 Task: Add Irwin Naturals Nitric Oxide Pre Sport to the cart.
Action: Mouse moved to (312, 132)
Screenshot: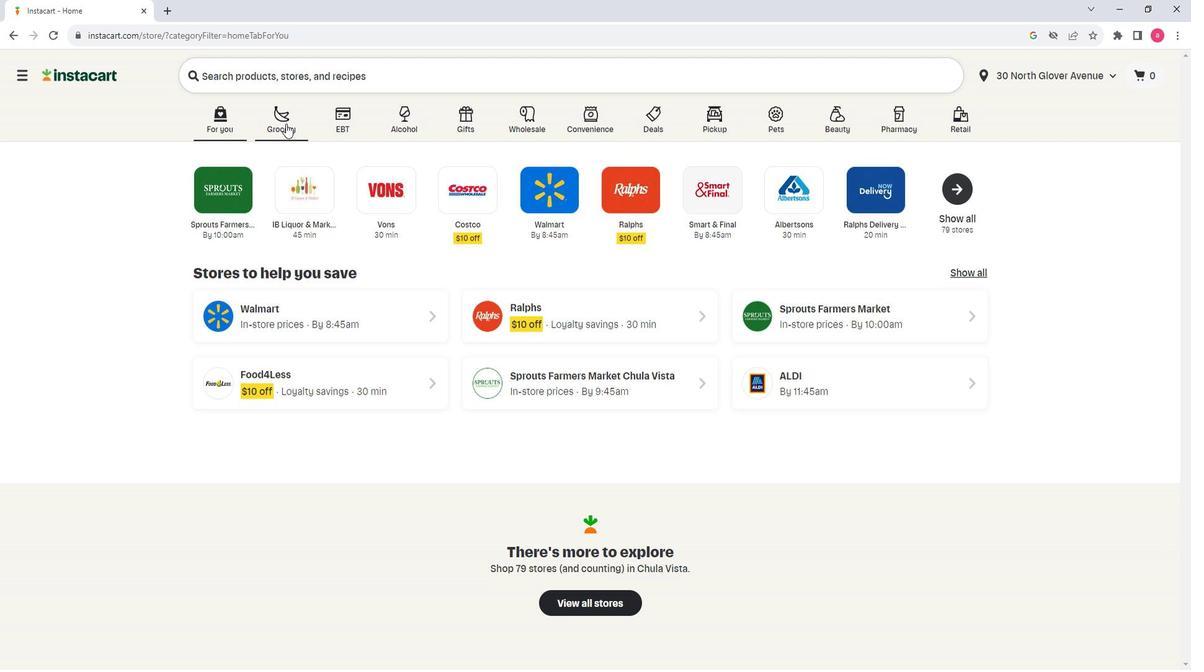 
Action: Mouse pressed left at (312, 132)
Screenshot: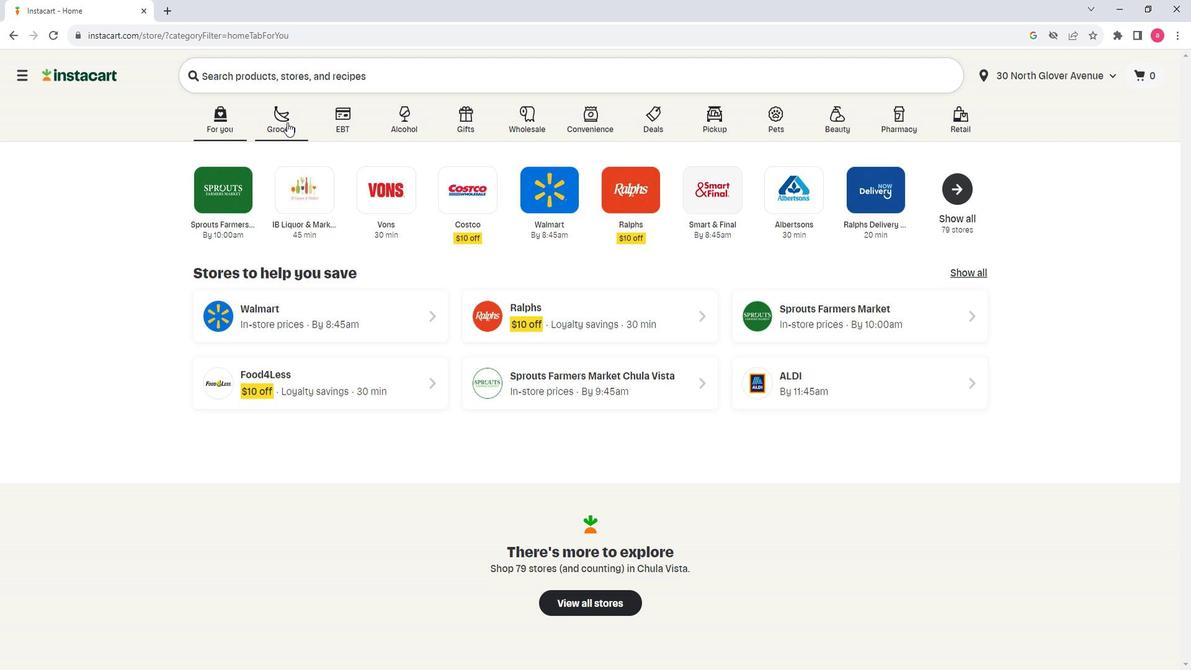 
Action: Mouse moved to (437, 362)
Screenshot: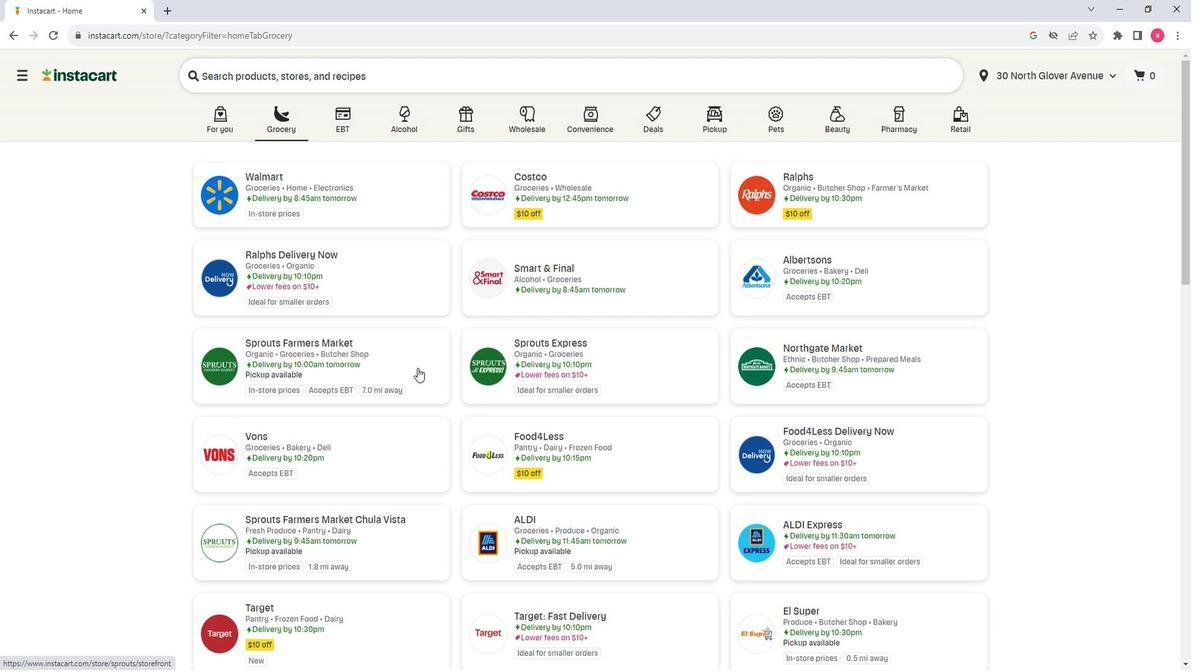 
Action: Mouse pressed left at (437, 362)
Screenshot: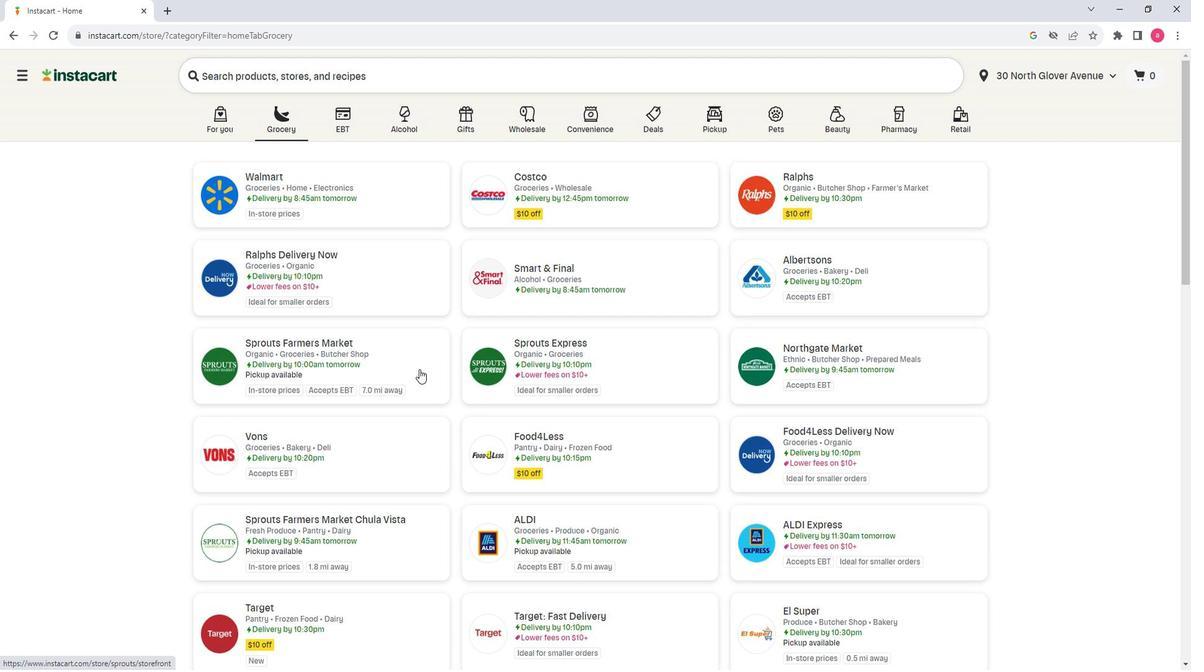 
Action: Mouse moved to (180, 362)
Screenshot: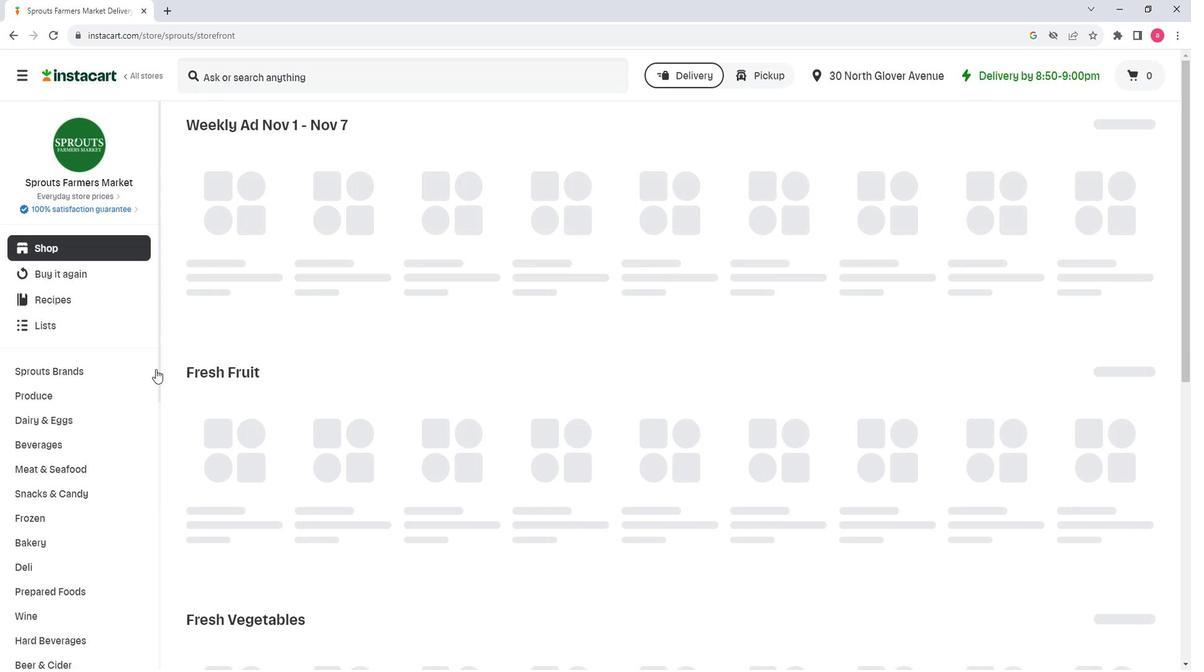 
Action: Mouse scrolled (180, 362) with delta (0, 0)
Screenshot: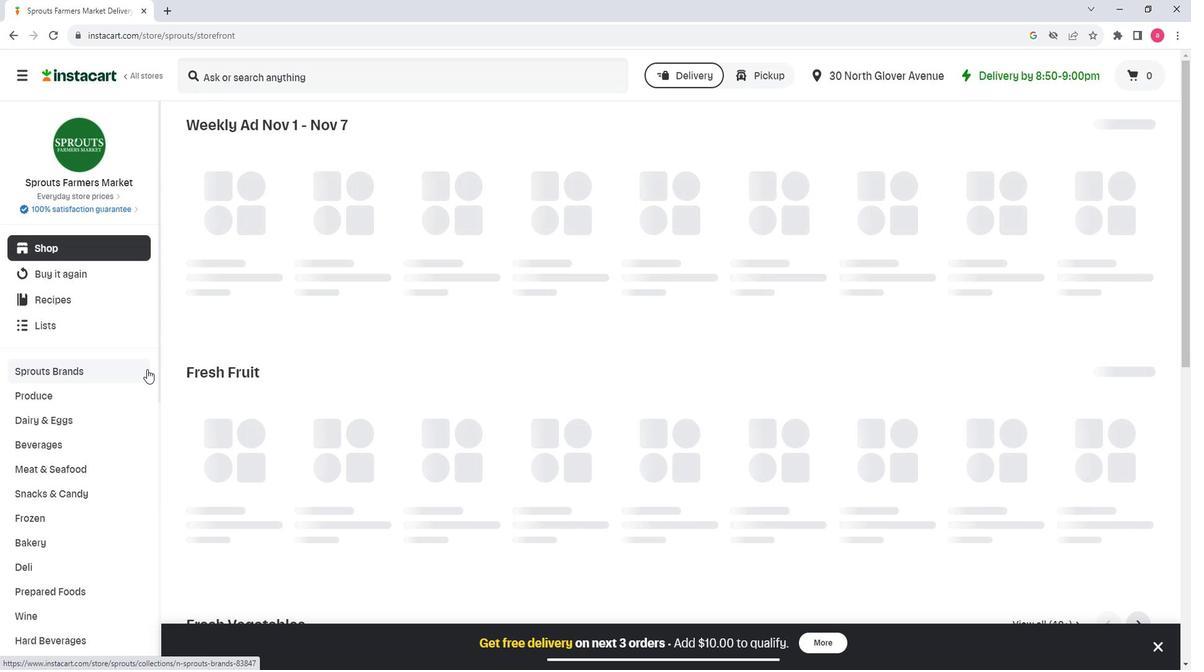 
Action: Mouse scrolled (180, 362) with delta (0, 0)
Screenshot: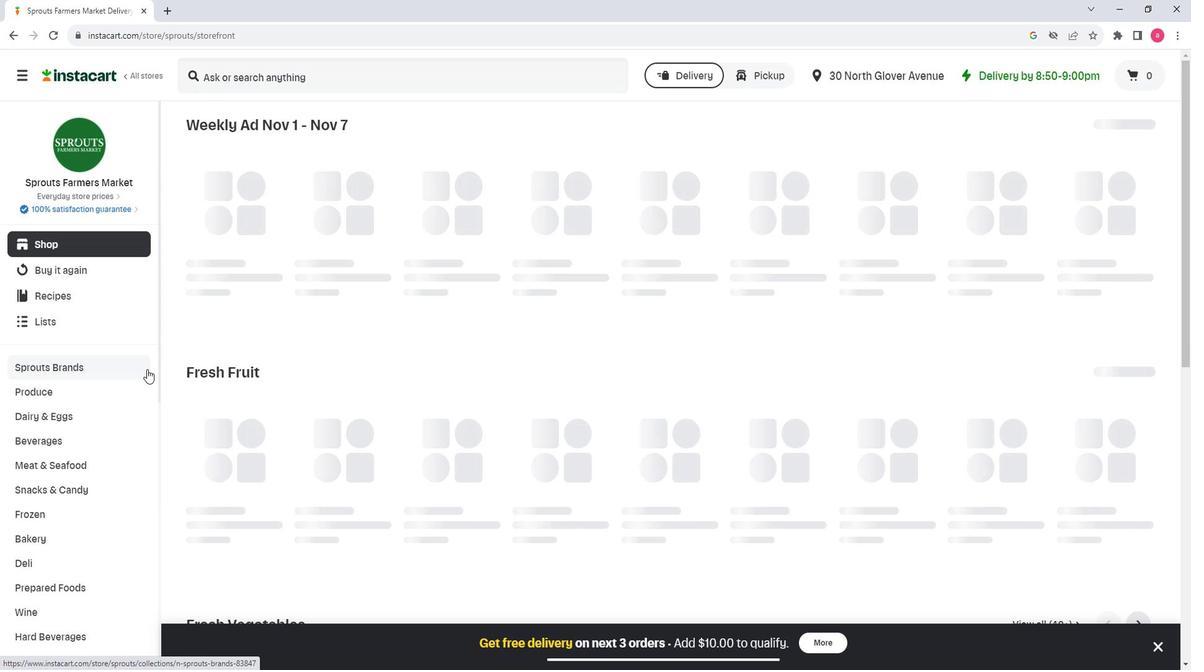 
Action: Mouse moved to (179, 364)
Screenshot: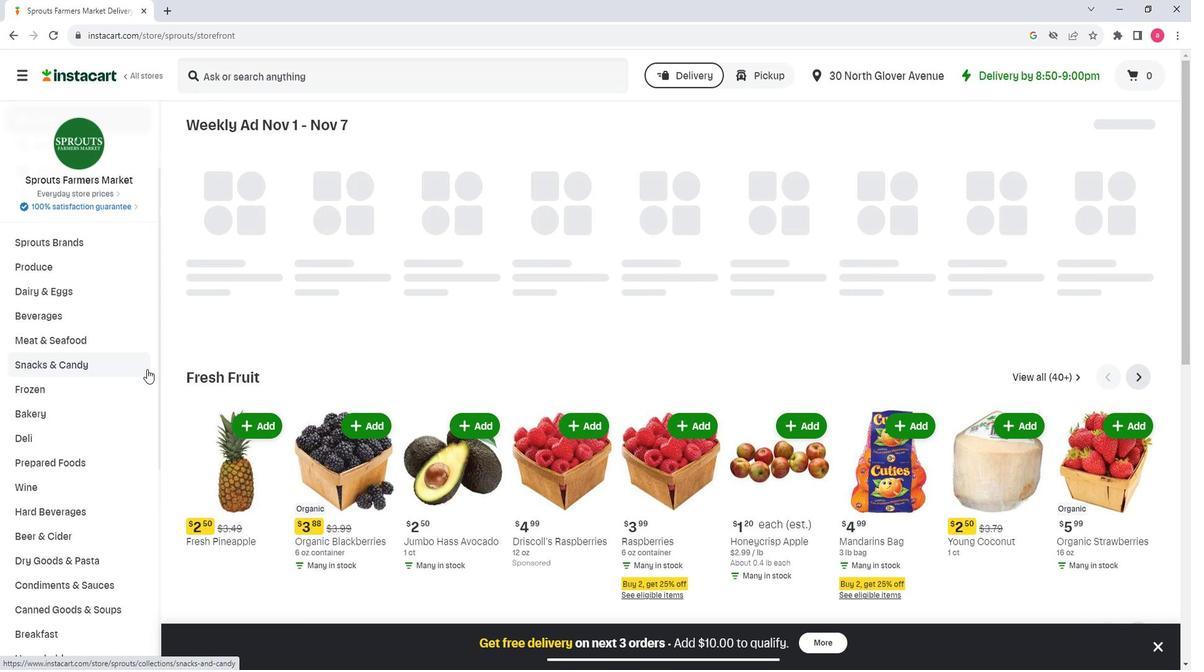 
Action: Mouse scrolled (179, 364) with delta (0, 0)
Screenshot: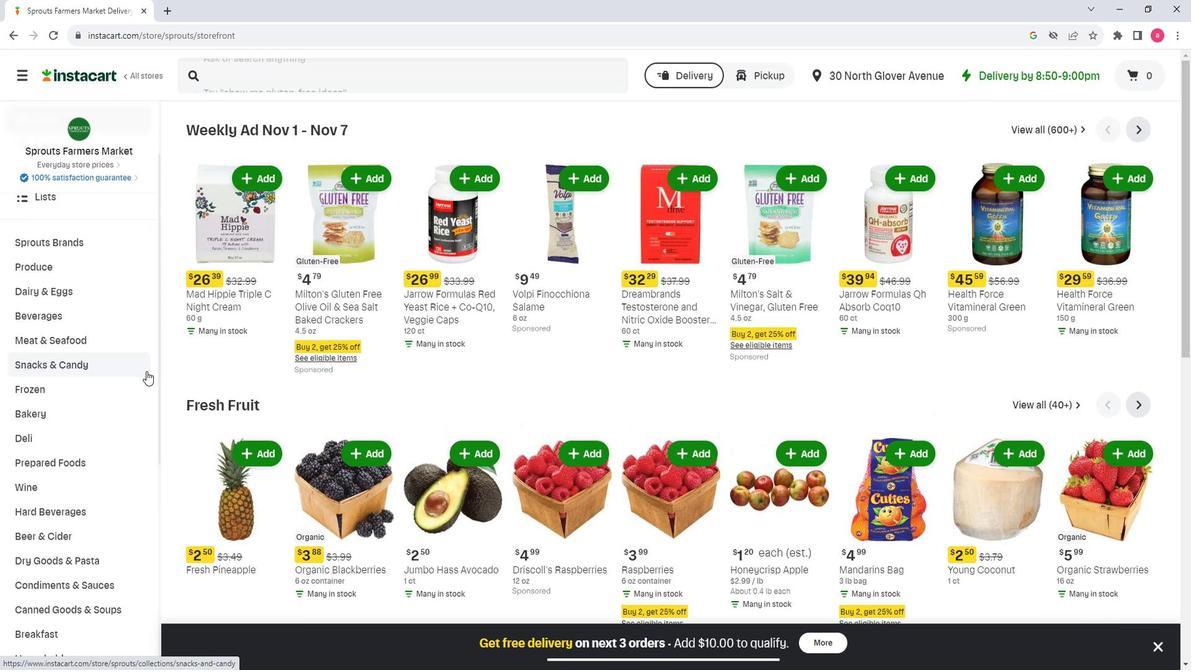 
Action: Mouse scrolled (179, 364) with delta (0, 0)
Screenshot: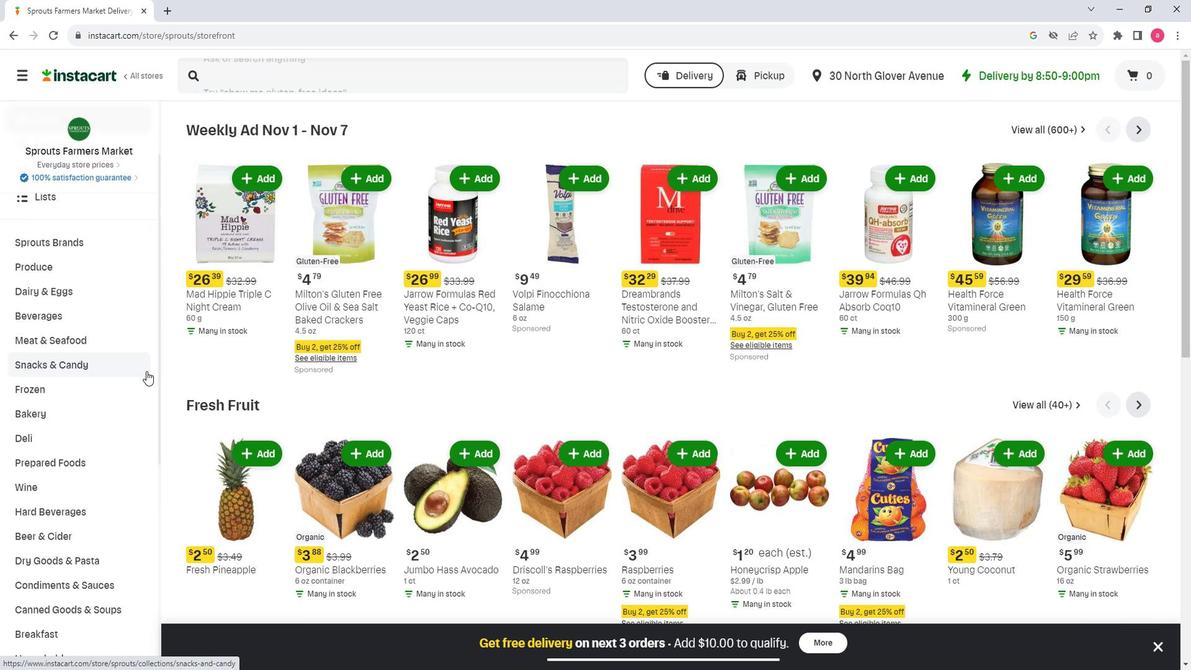 
Action: Mouse scrolled (179, 364) with delta (0, 0)
Screenshot: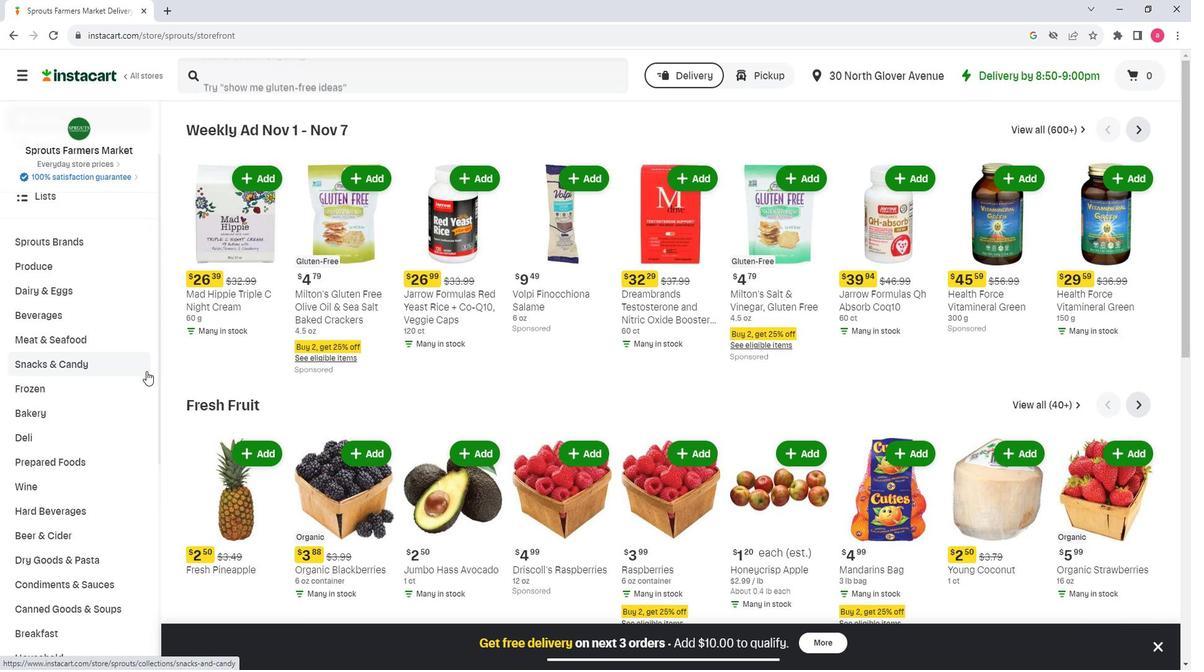 
Action: Mouse moved to (144, 452)
Screenshot: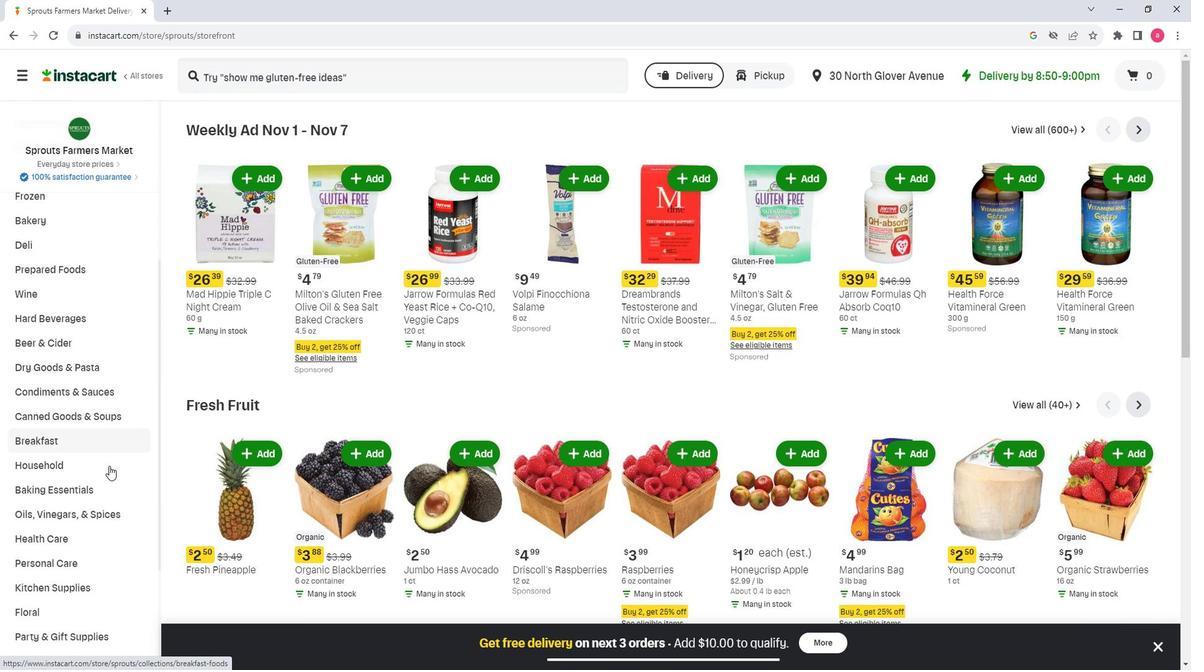 
Action: Mouse scrolled (144, 452) with delta (0, 0)
Screenshot: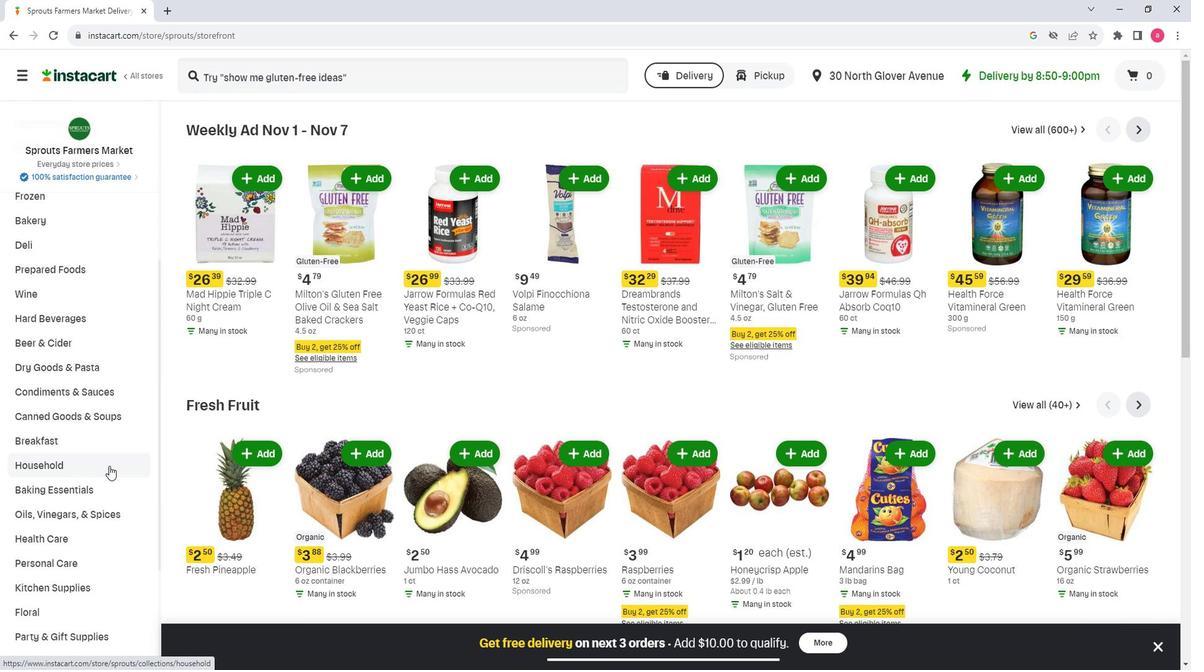 
Action: Mouse scrolled (144, 452) with delta (0, 0)
Screenshot: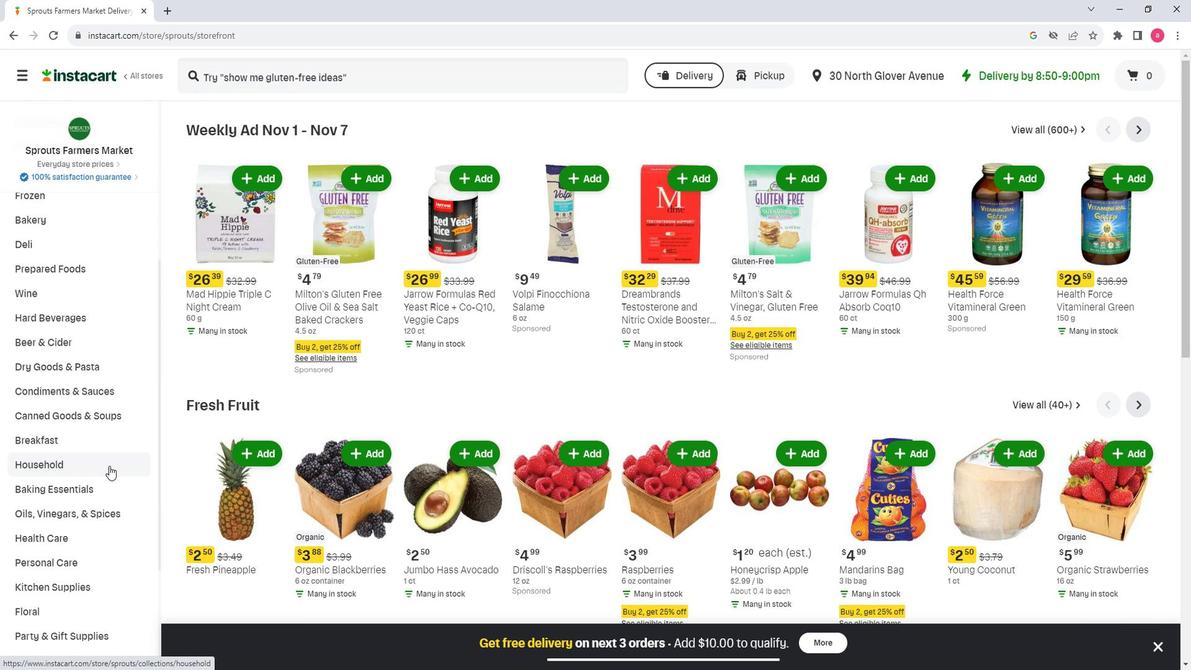
Action: Mouse scrolled (144, 452) with delta (0, 0)
Screenshot: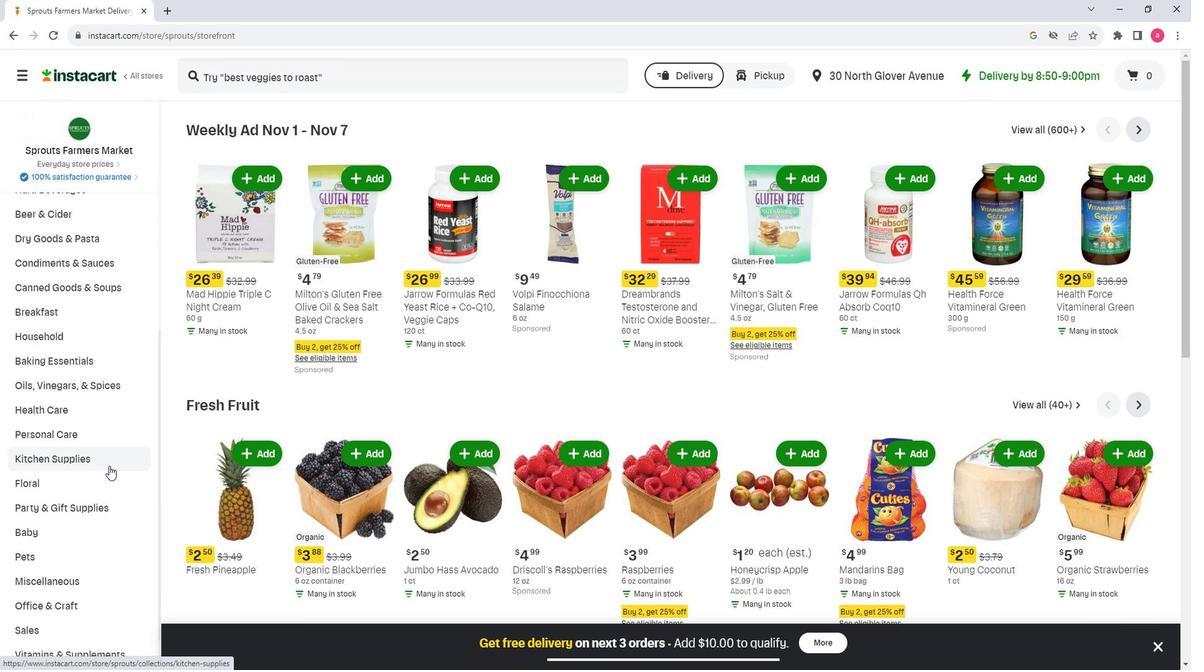 
Action: Mouse scrolled (144, 452) with delta (0, 0)
Screenshot: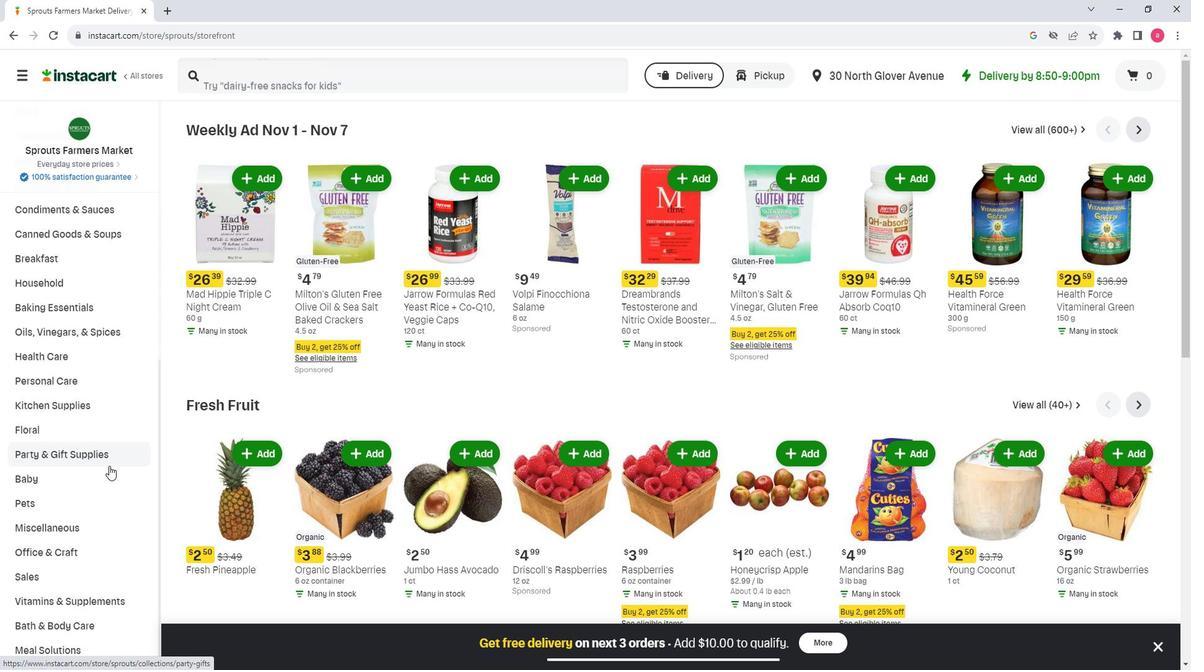 
Action: Mouse moved to (129, 356)
Screenshot: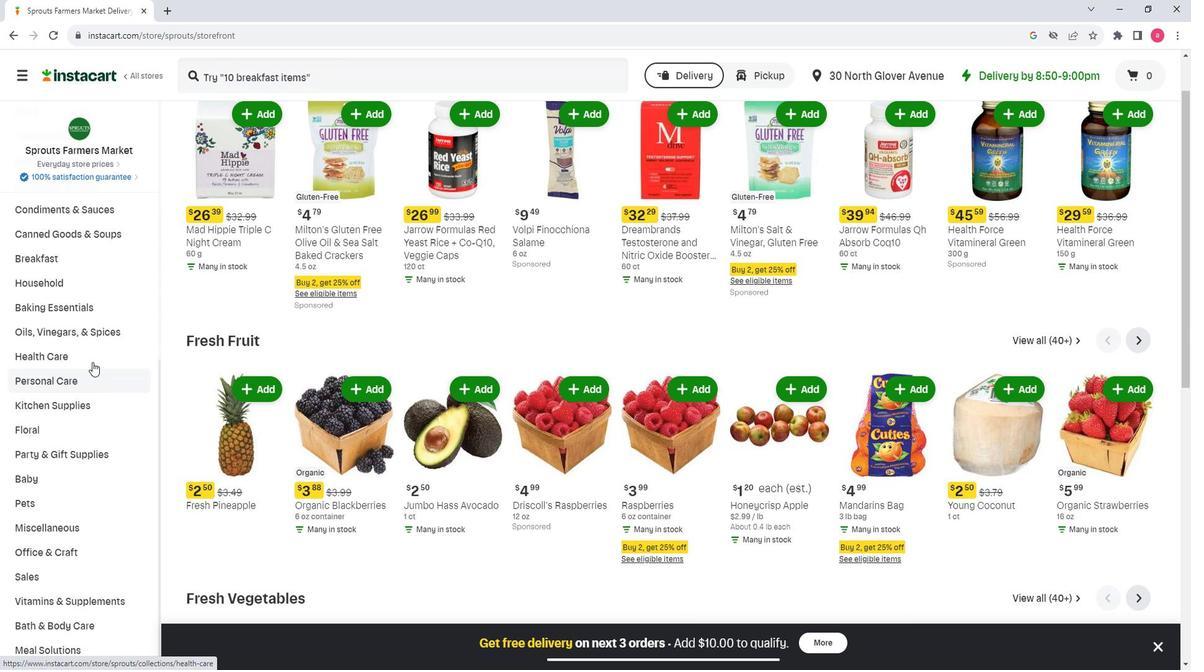 
Action: Mouse pressed left at (129, 356)
Screenshot: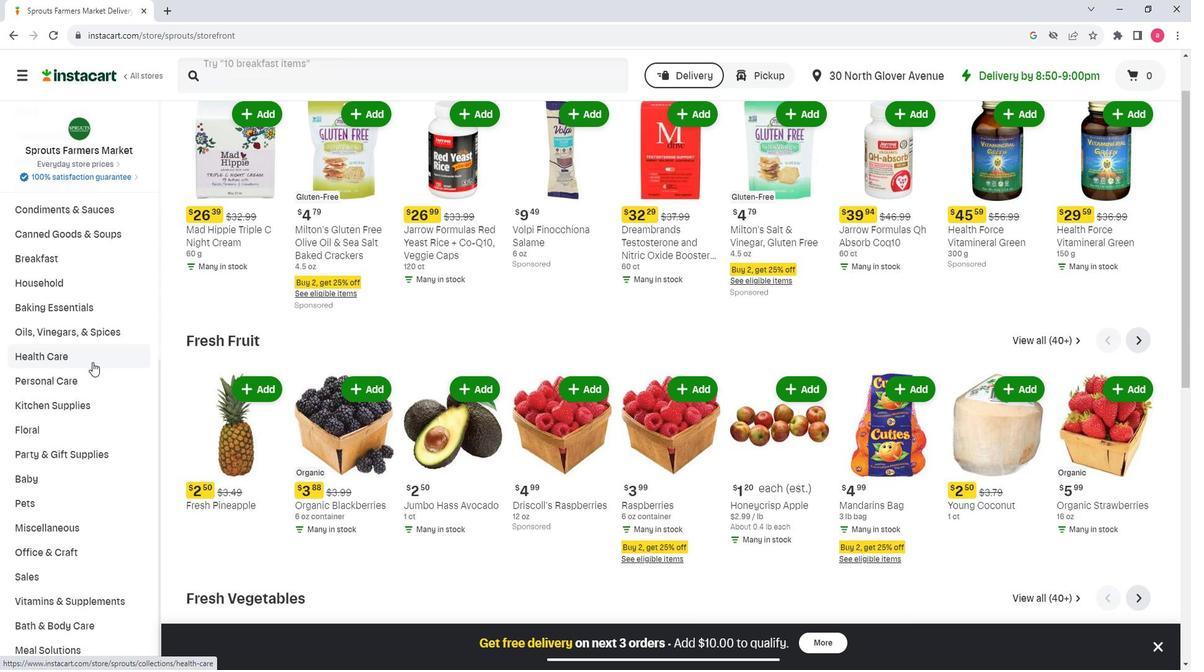 
Action: Mouse moved to (859, 165)
Screenshot: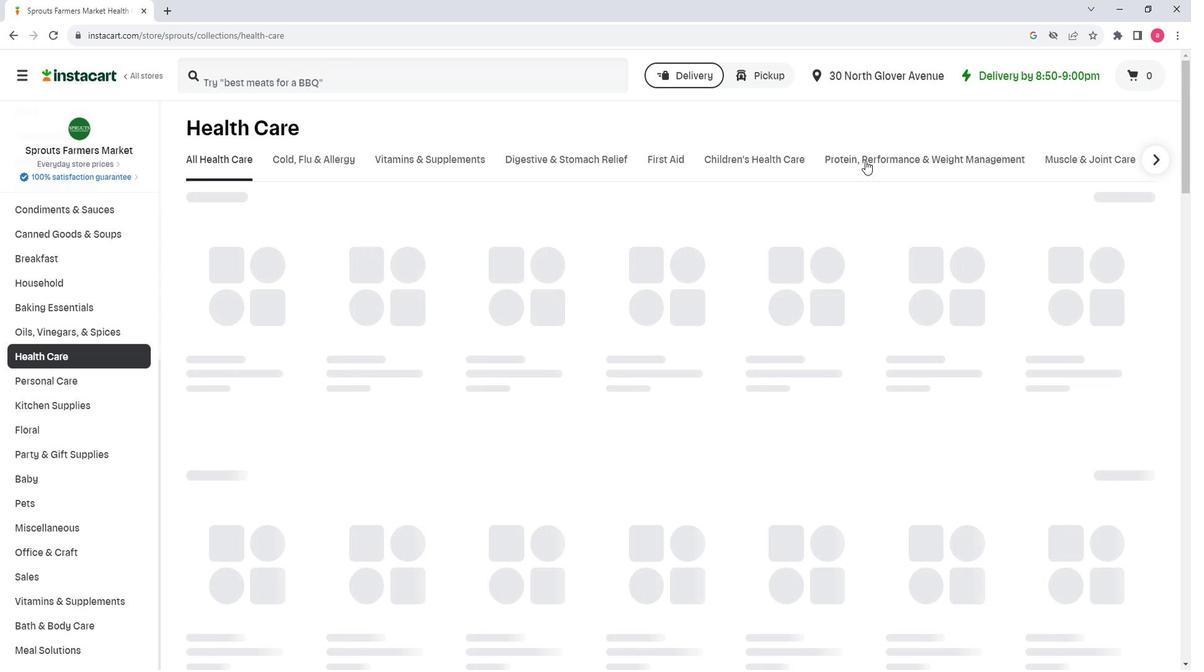 
Action: Mouse pressed left at (859, 165)
Screenshot: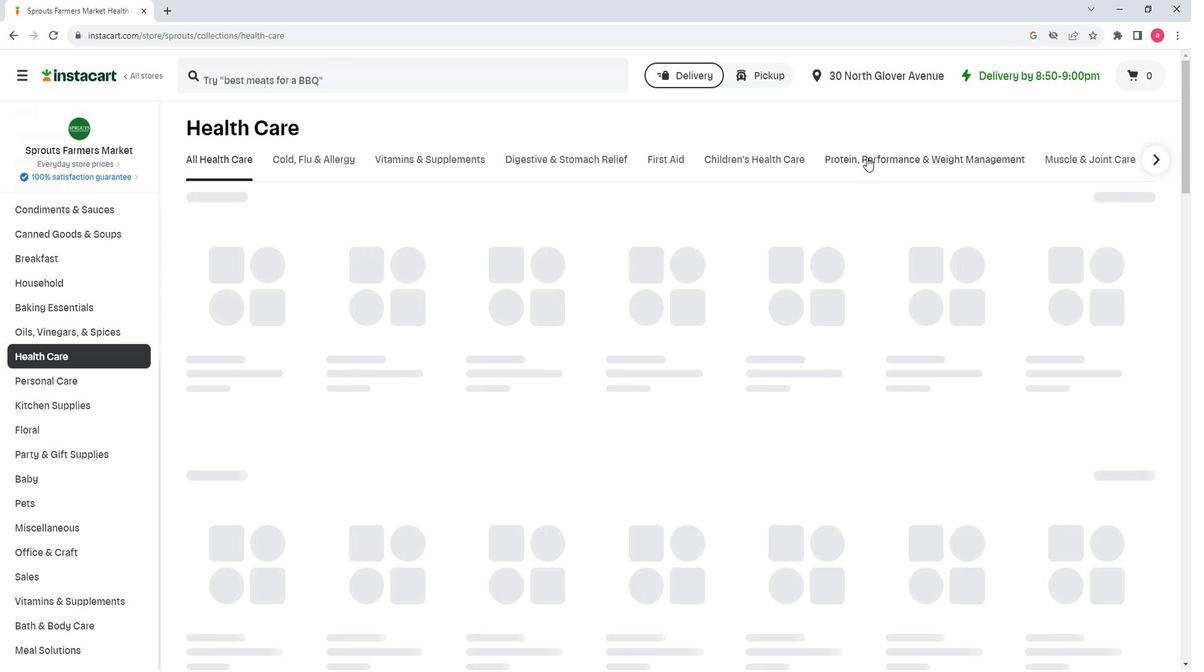 
Action: Mouse moved to (562, 226)
Screenshot: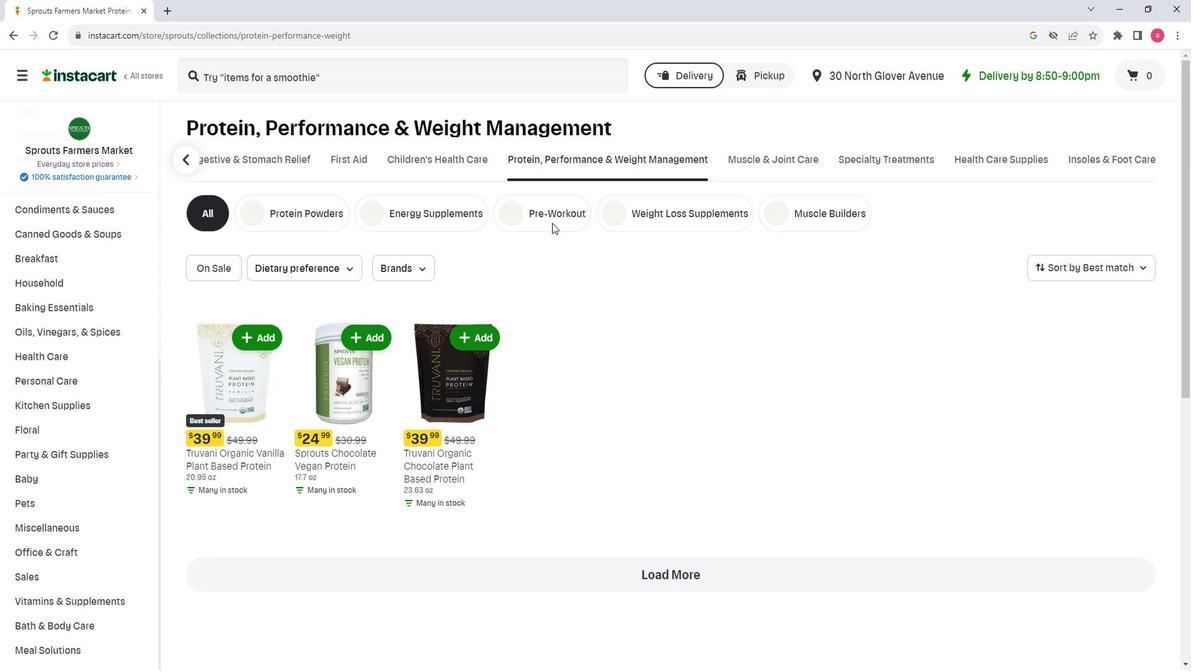
Action: Mouse pressed left at (562, 226)
Screenshot: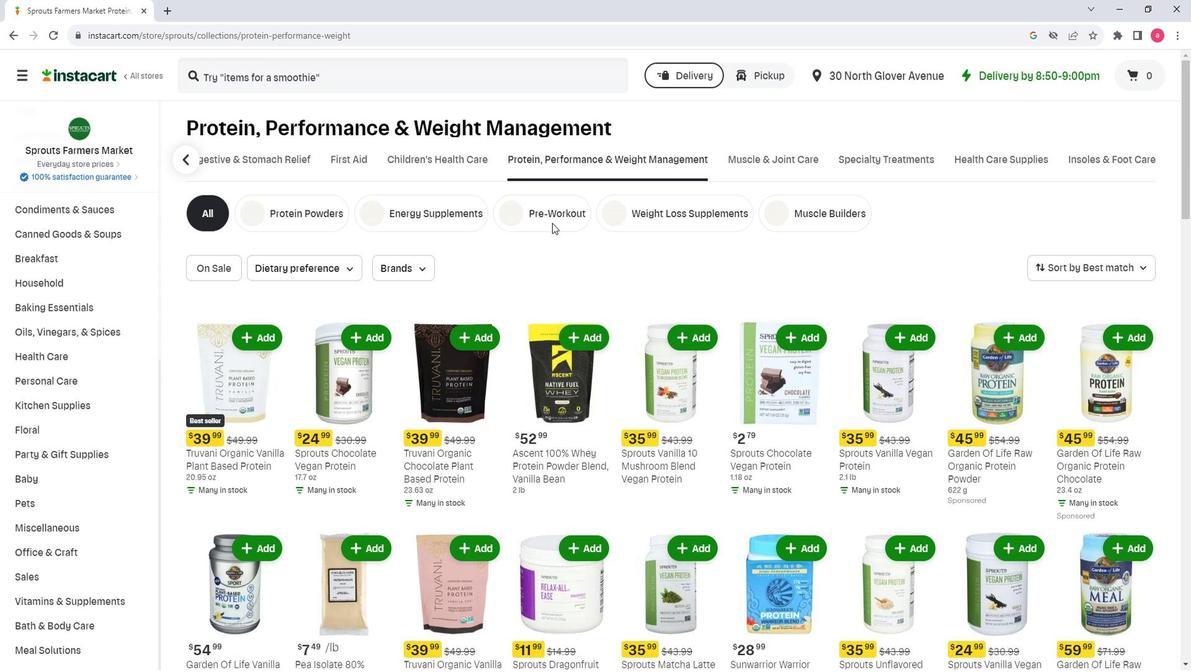 
Action: Mouse moved to (339, 86)
Screenshot: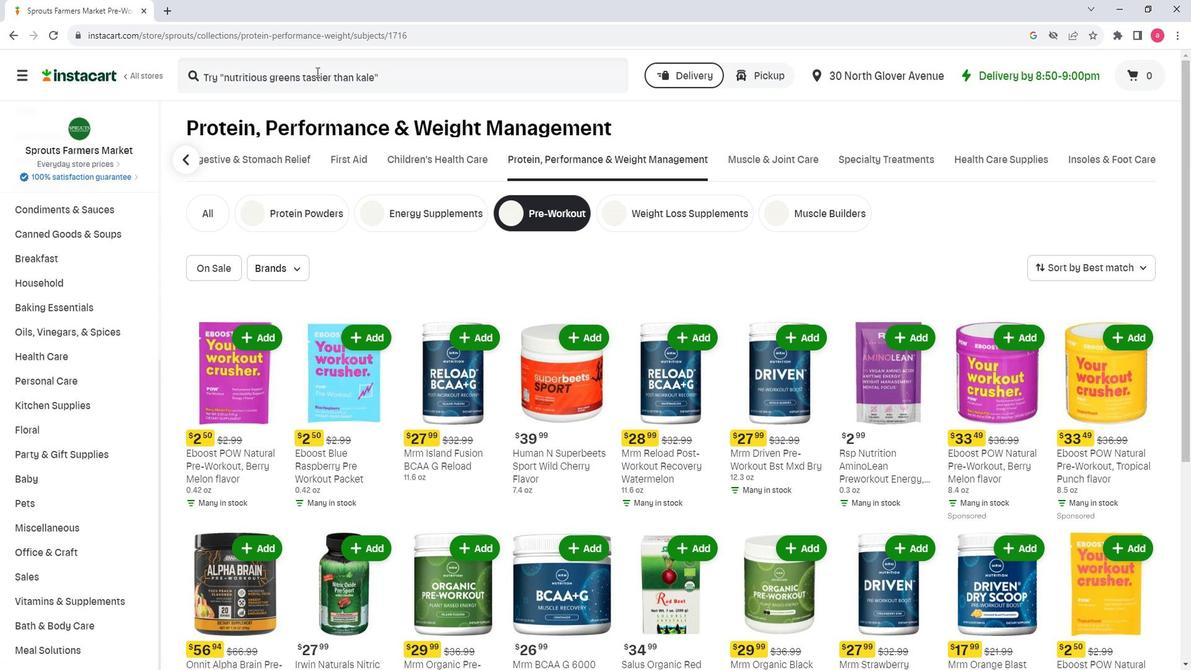 
Action: Mouse pressed left at (339, 86)
Screenshot: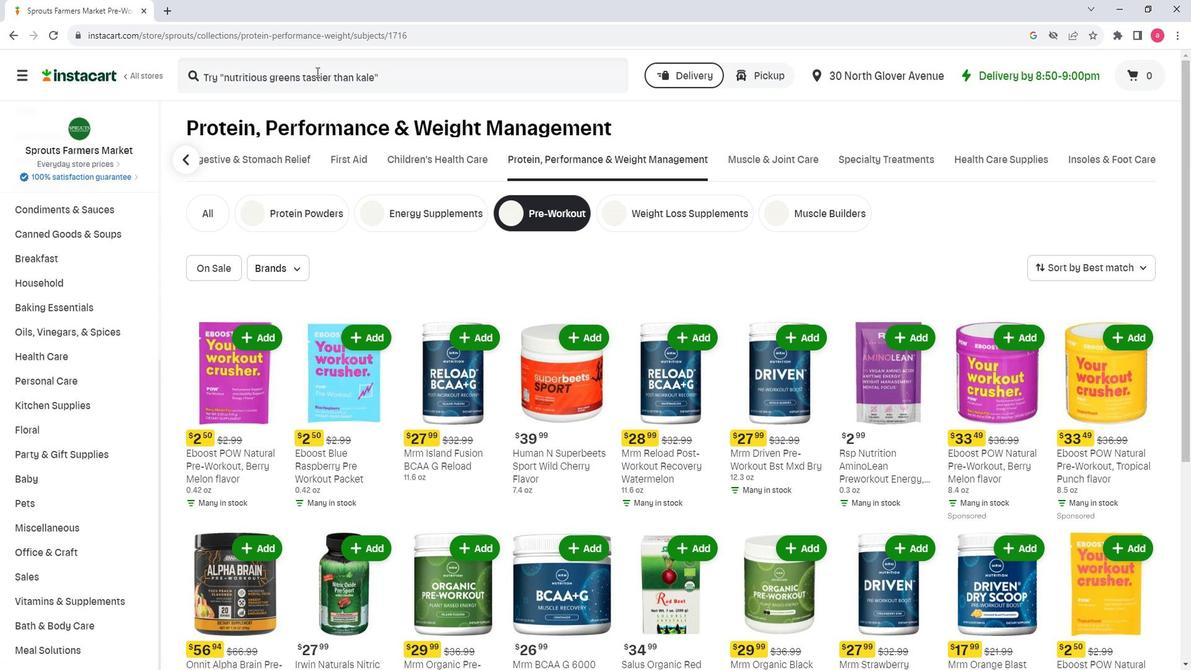 
Action: Key pressed <Key.shift>Irwin<Key.space><Key.shift><Key.shift><Key.shift><Key.shift><Key.shift><Key.shift><Key.shift><Key.shift><Key.shift><Key.shift><Key.shift><Key.shift><Key.shift><Key.shift><Key.shift><Key.shift><Key.shift><Key.shift><Key.shift><Key.shift><Key.shift><Key.shift><Key.shift><Key.shift><Key.shift><Key.shift><Key.shift><Key.shift><Key.shift><Key.shift><Key.shift><Key.shift><Key.shift><Key.shift><Key.shift><Key.shift><Key.shift><Key.shift><Key.shift><Key.shift><Key.shift><Key.shift><Key.shift><Key.shift>Naturals<Key.space><Key.shift><Key.shift><Key.shift><Key.shift><Key.shift>Nitric<Key.space><Key.shift>I<Key.backspace><Key.shift><Key.shift>Oxide<Key.space><Key.shift>Pre<Key.space><Key.shift>Sport<Key.enter>
Screenshot: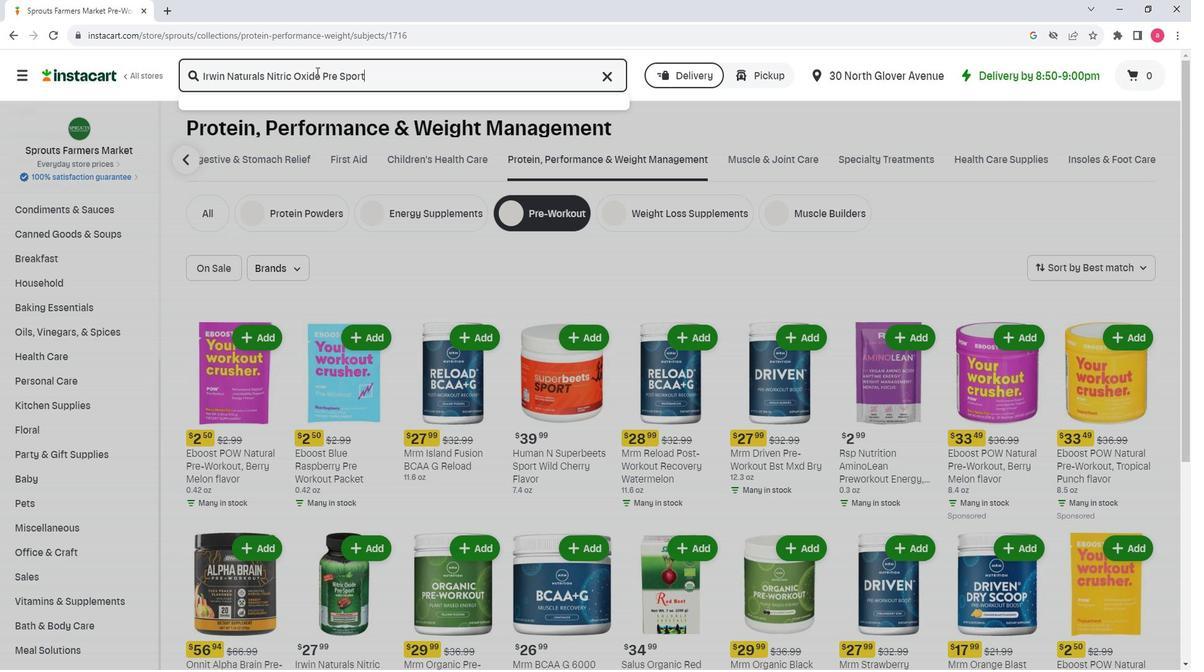 
Action: Mouse moved to (524, 189)
Screenshot: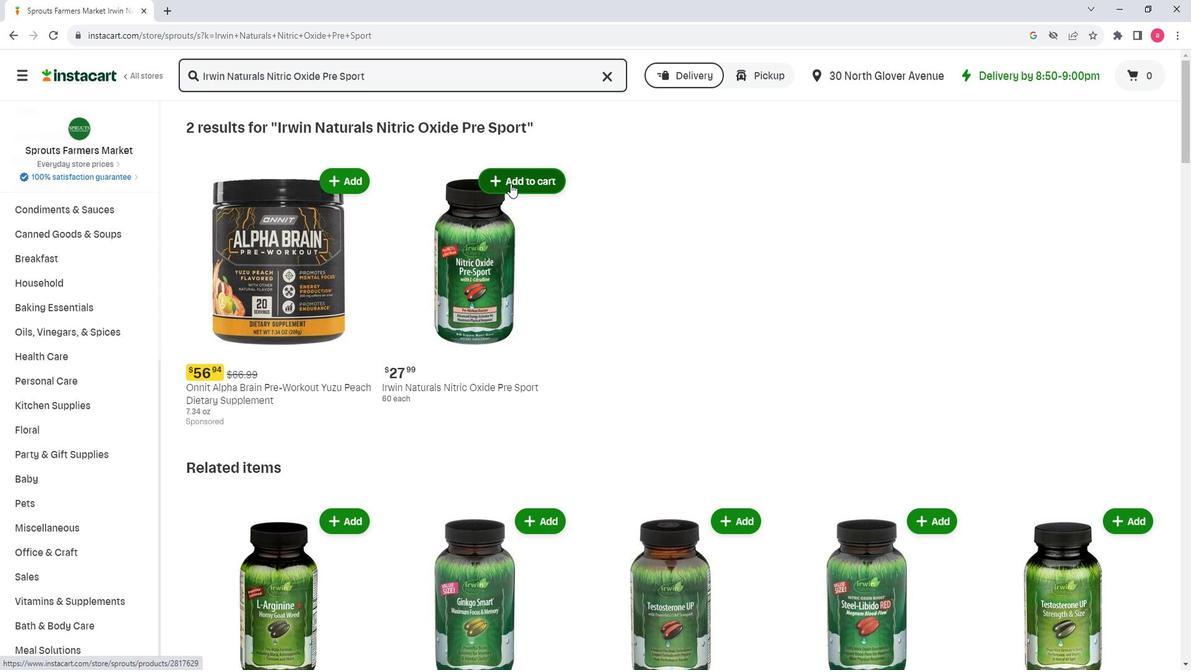 
Action: Mouse pressed left at (524, 189)
Screenshot: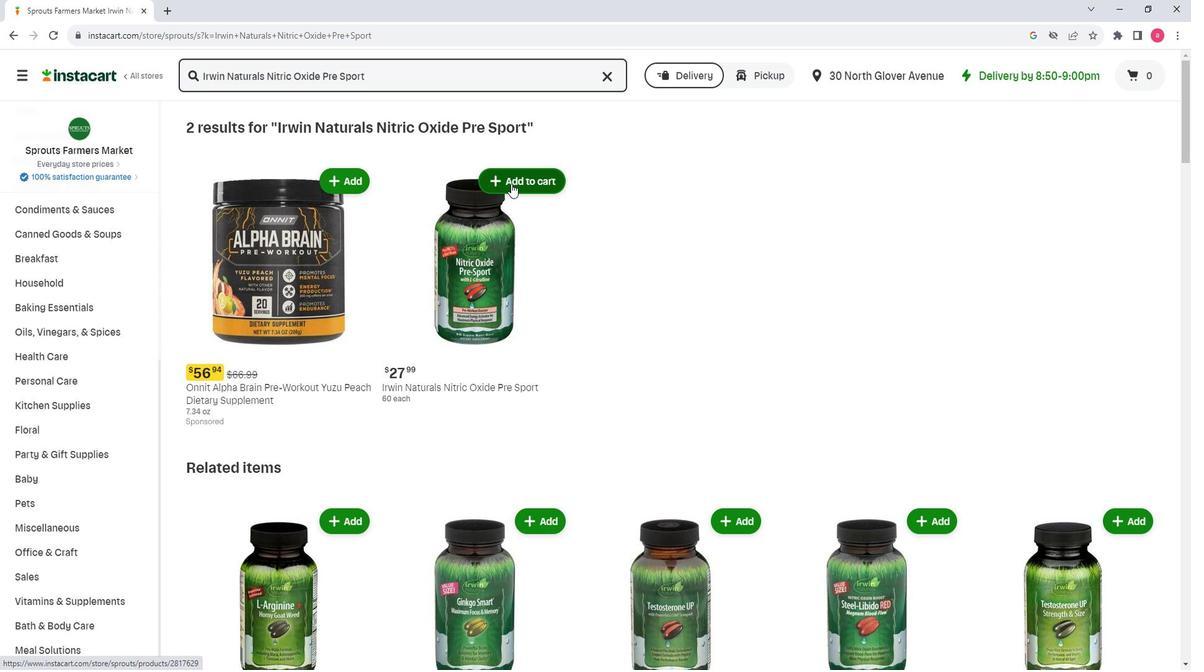 
Action: Mouse moved to (545, 235)
Screenshot: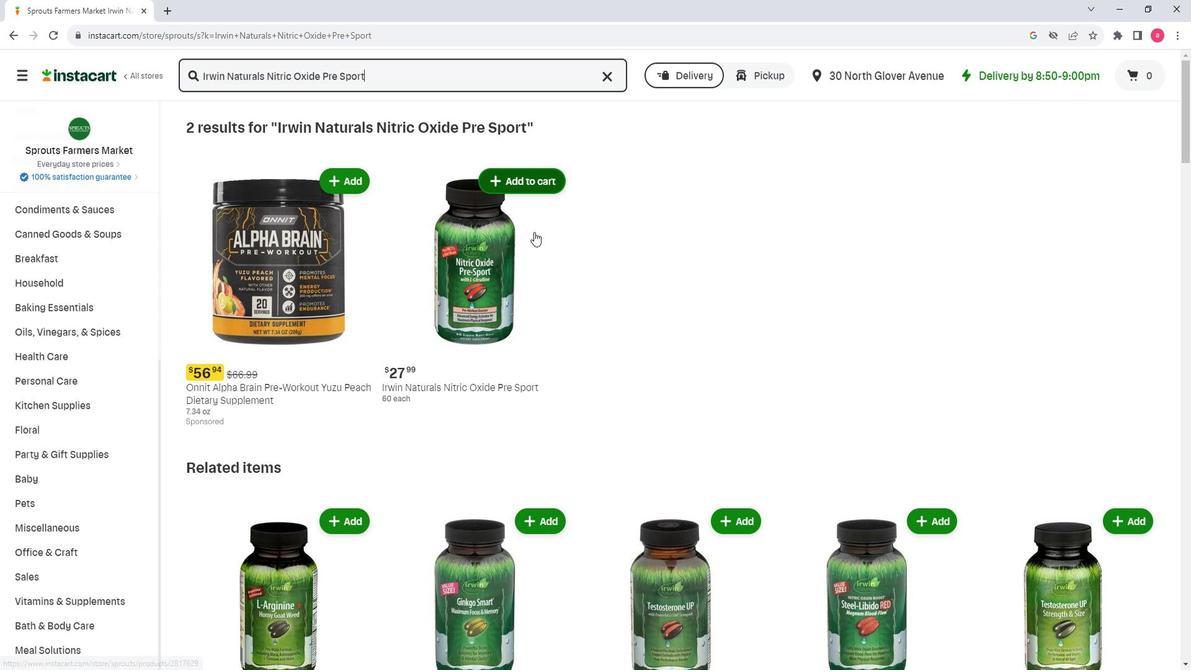 
